 Task: View recommended.
Action: Mouse moved to (905, 52)
Screenshot: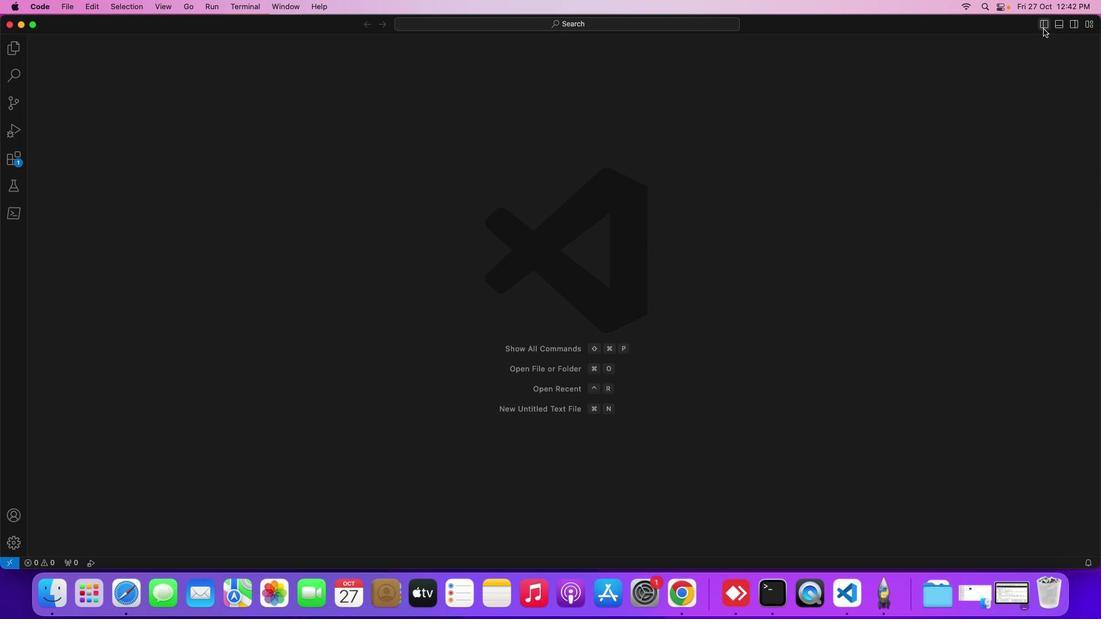 
Action: Mouse pressed left at (905, 52)
Screenshot: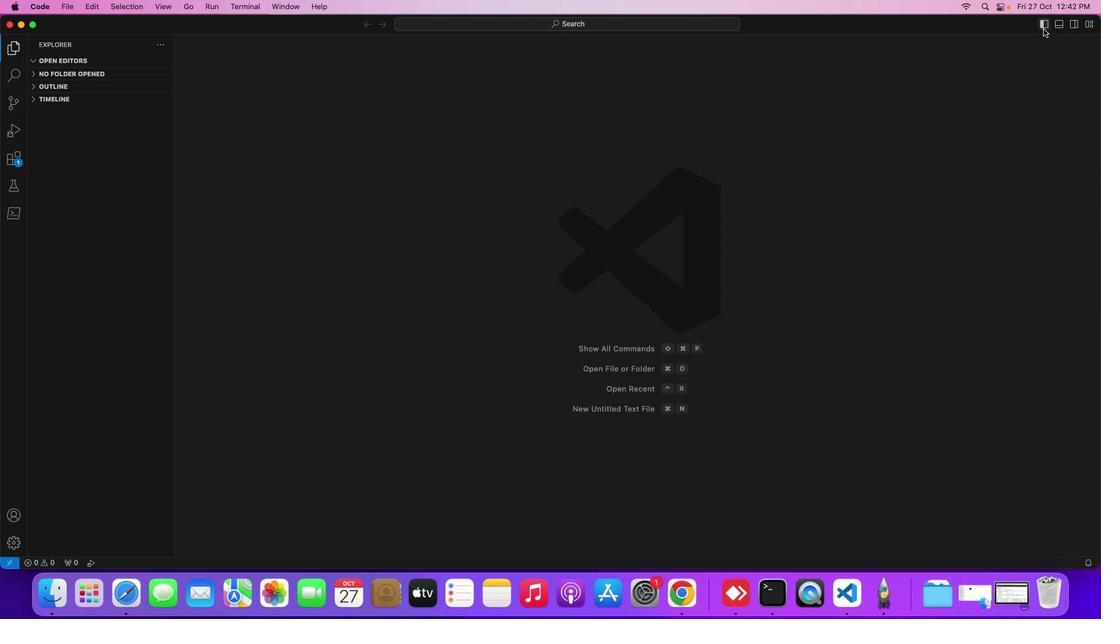 
Action: Mouse moved to (72, 161)
Screenshot: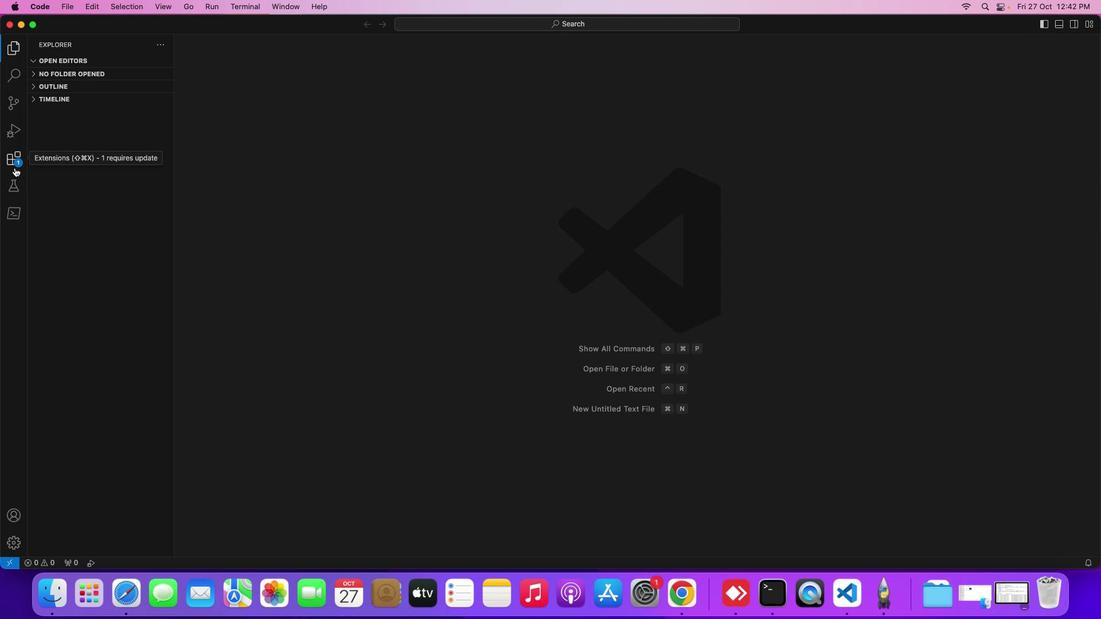 
Action: Mouse pressed left at (72, 161)
Screenshot: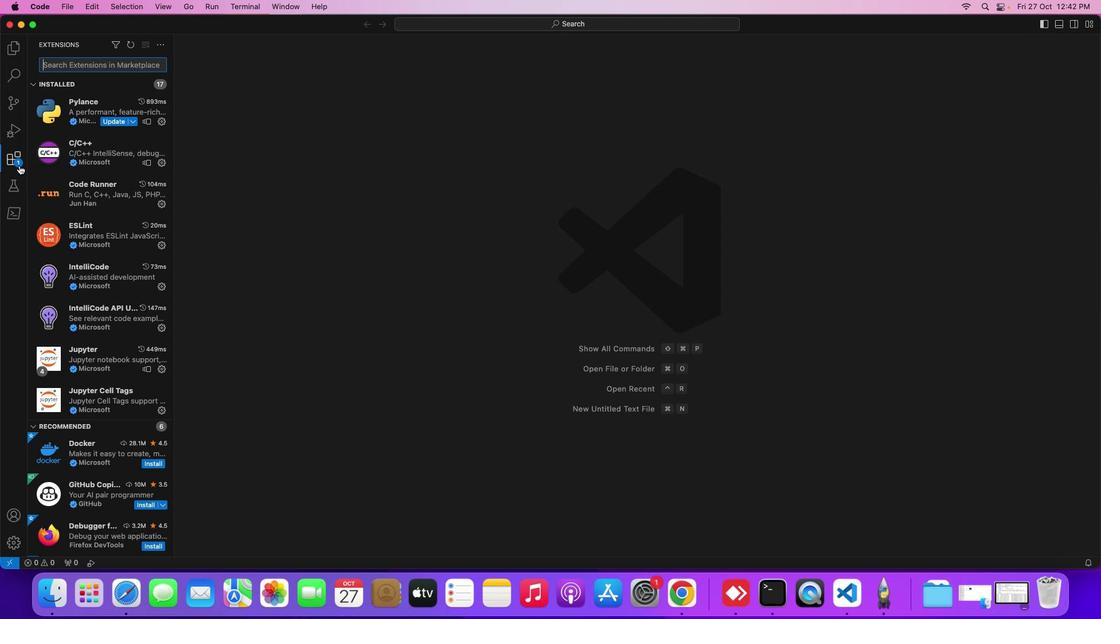 
Action: Mouse moved to (155, 69)
Screenshot: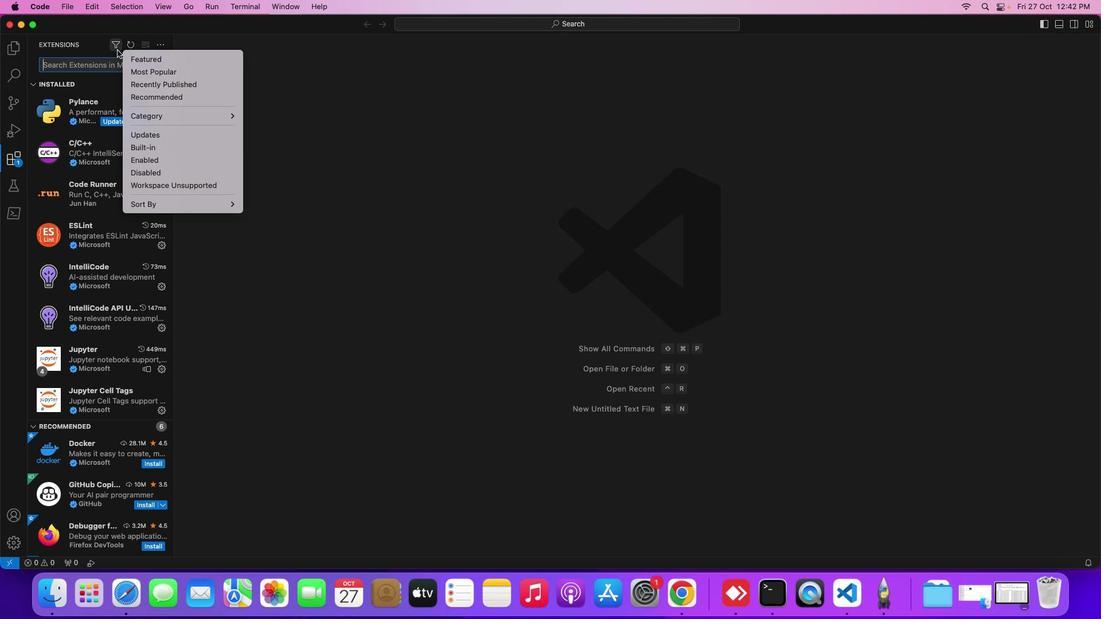 
Action: Mouse pressed left at (155, 69)
Screenshot: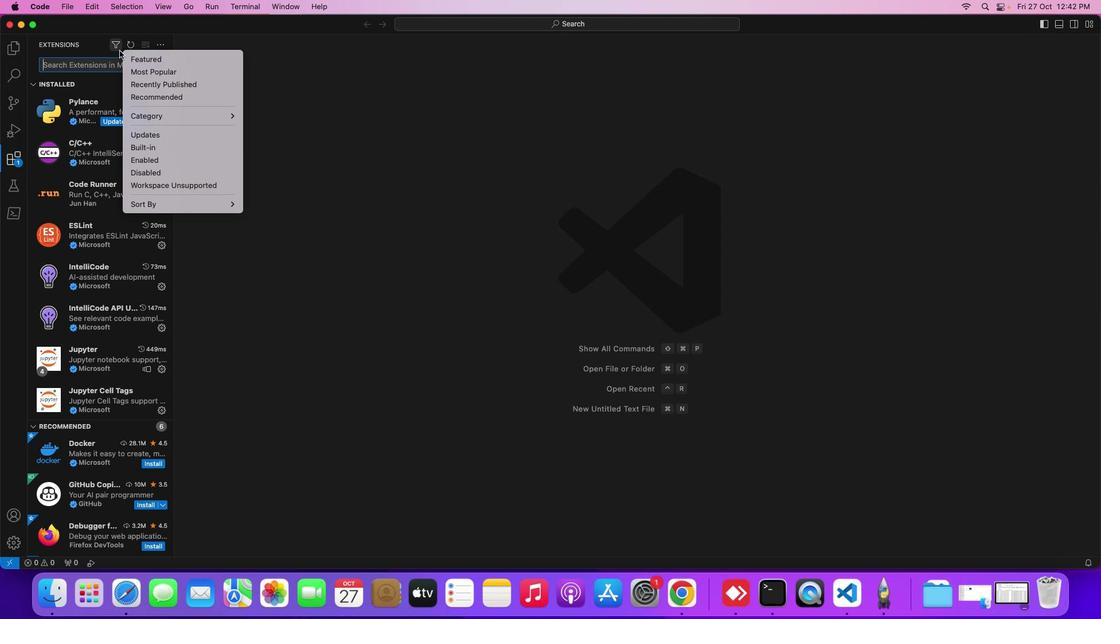 
Action: Mouse moved to (182, 106)
Screenshot: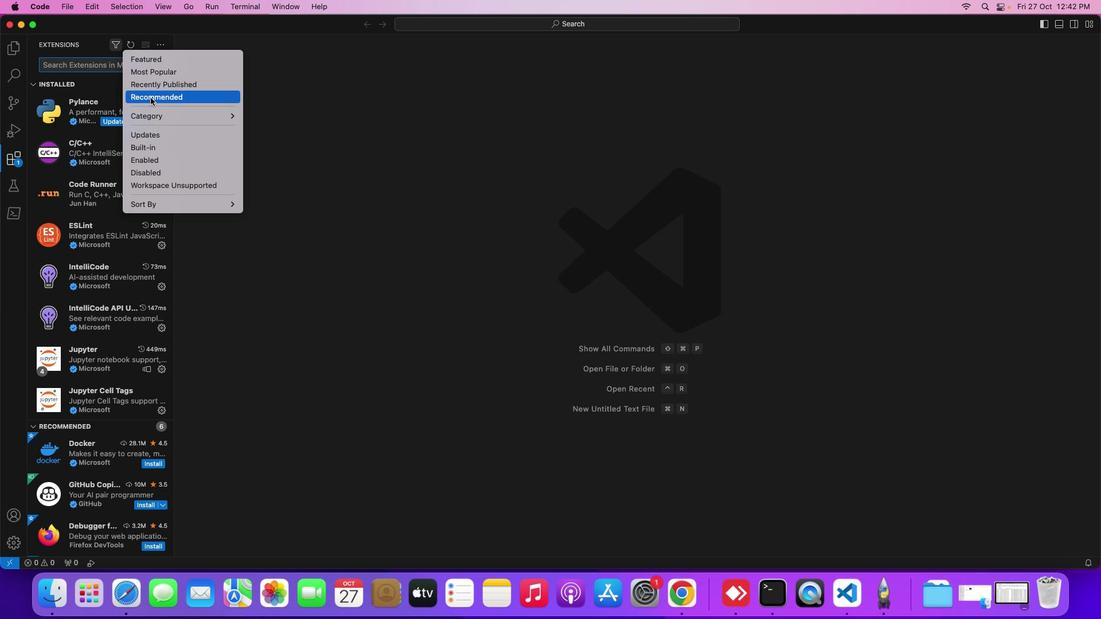 
Action: Mouse pressed left at (182, 106)
Screenshot: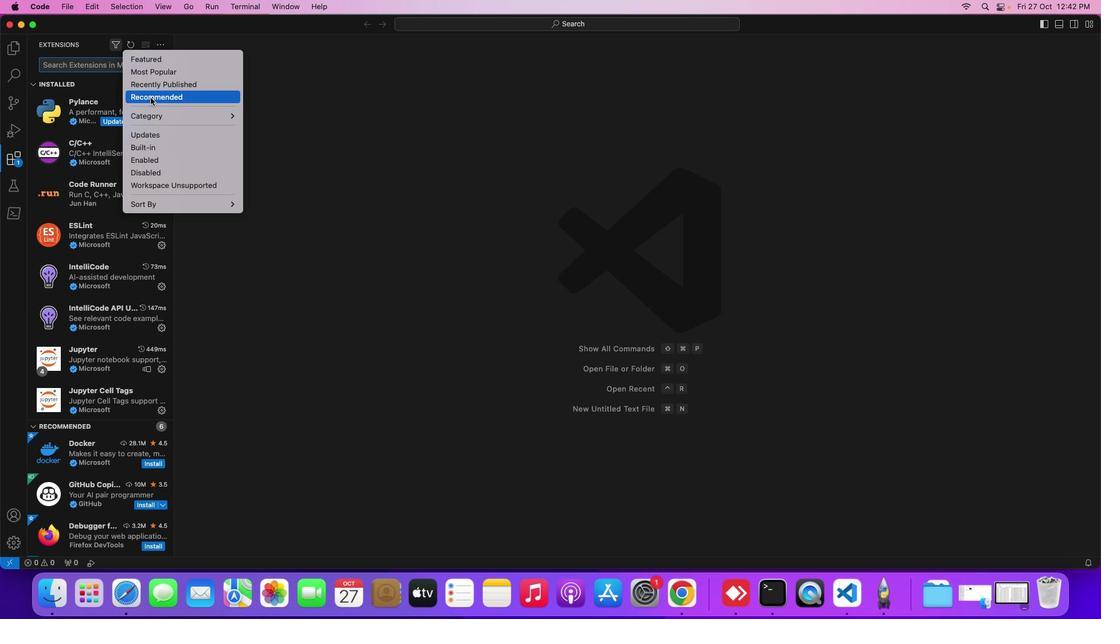 
Action: Mouse moved to (259, 200)
Screenshot: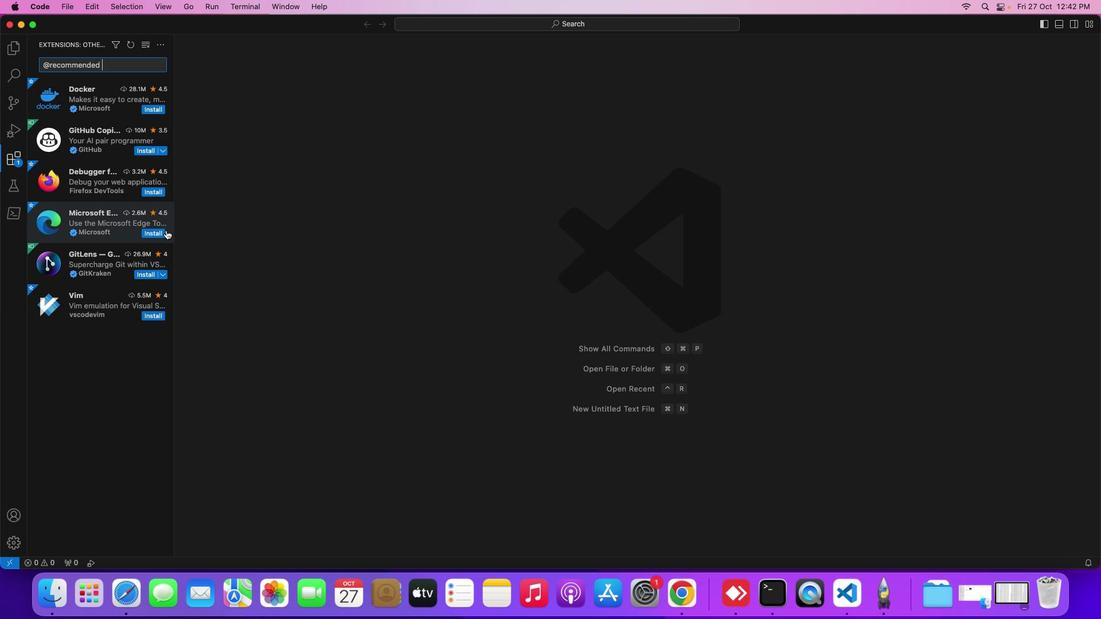 
